 Task: Editing simple light - Theme.
Action: Mouse moved to (199, 71)
Screenshot: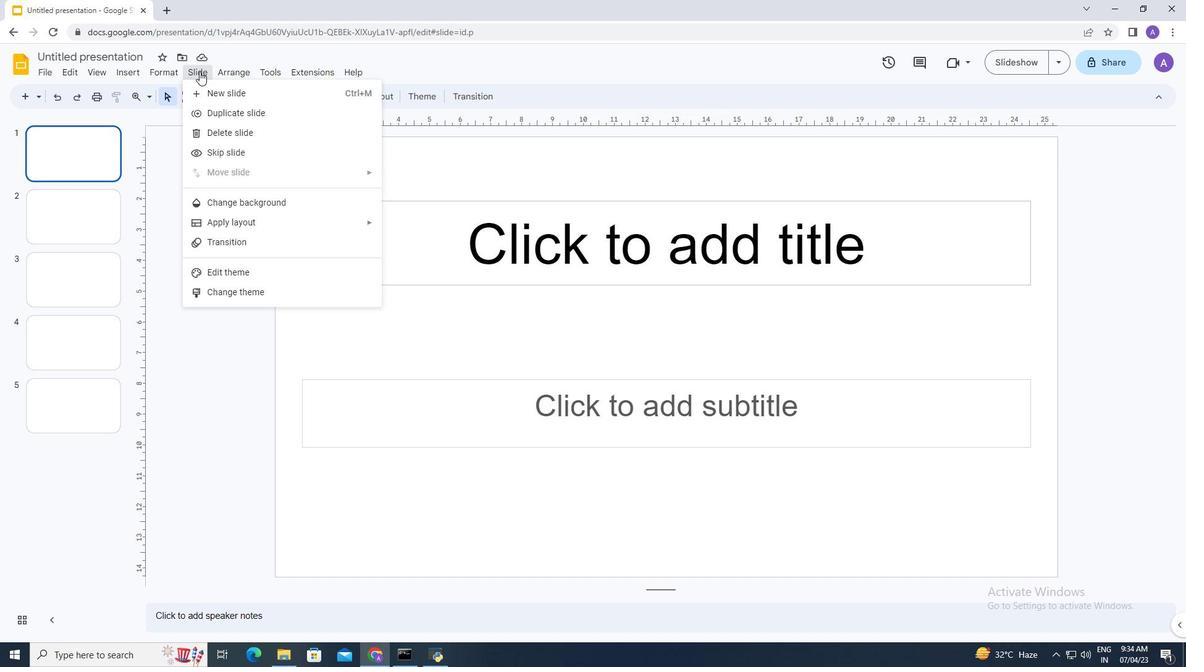 
Action: Mouse pressed left at (199, 71)
Screenshot: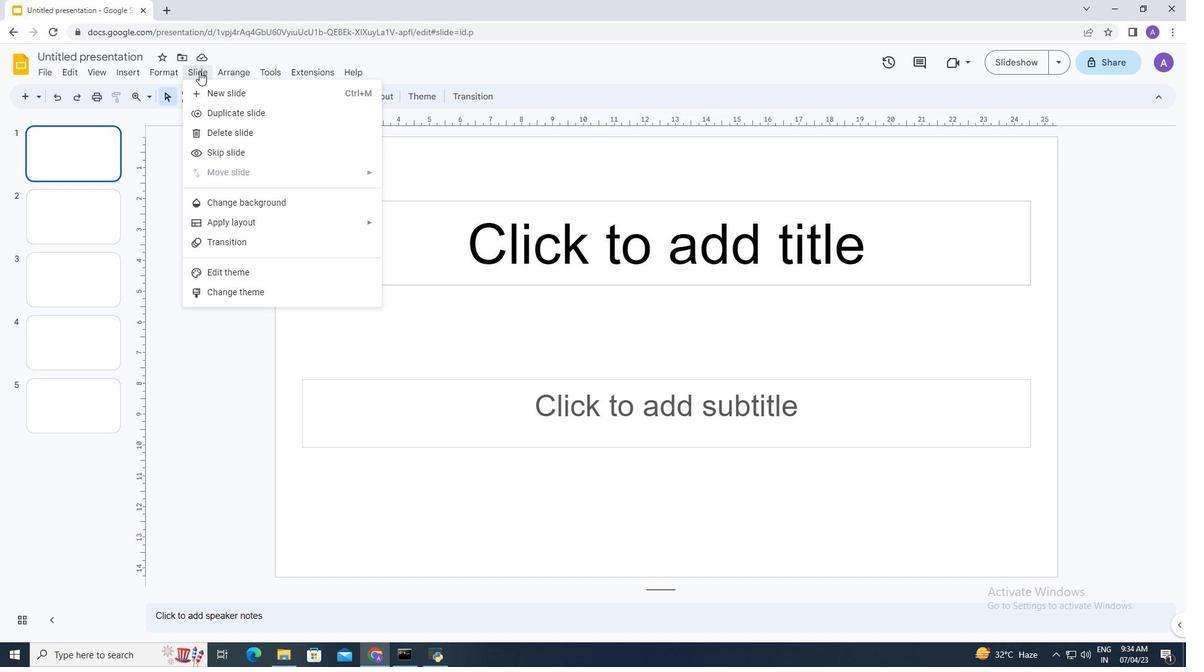 
Action: Mouse moved to (252, 268)
Screenshot: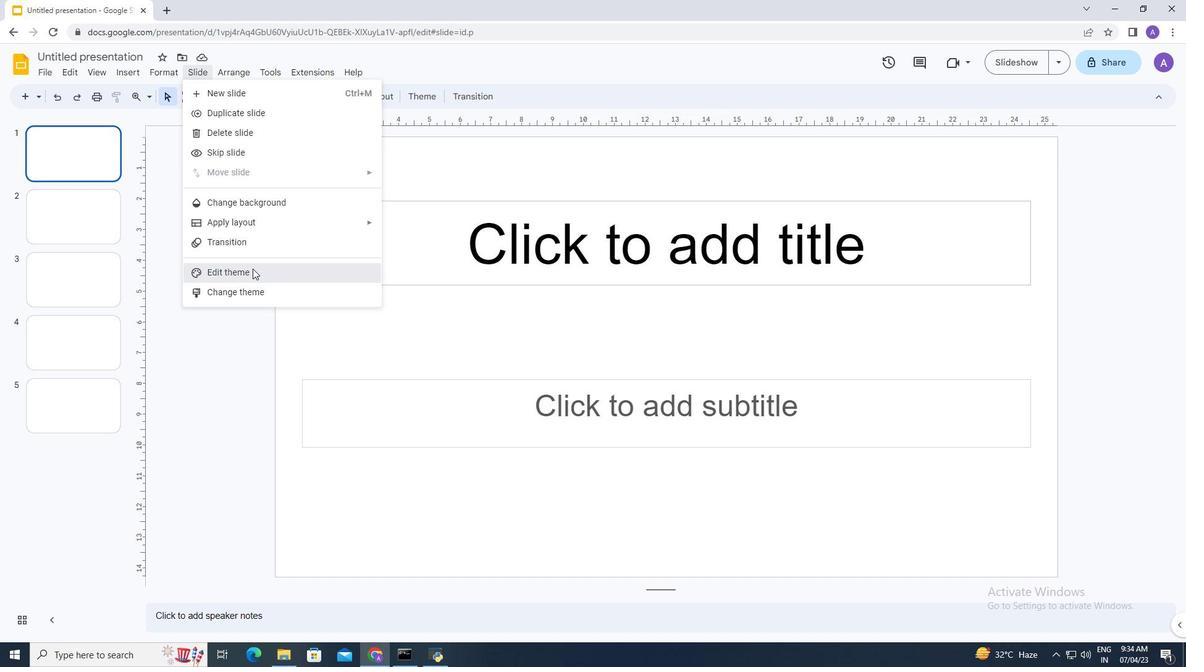 
Action: Mouse pressed left at (252, 268)
Screenshot: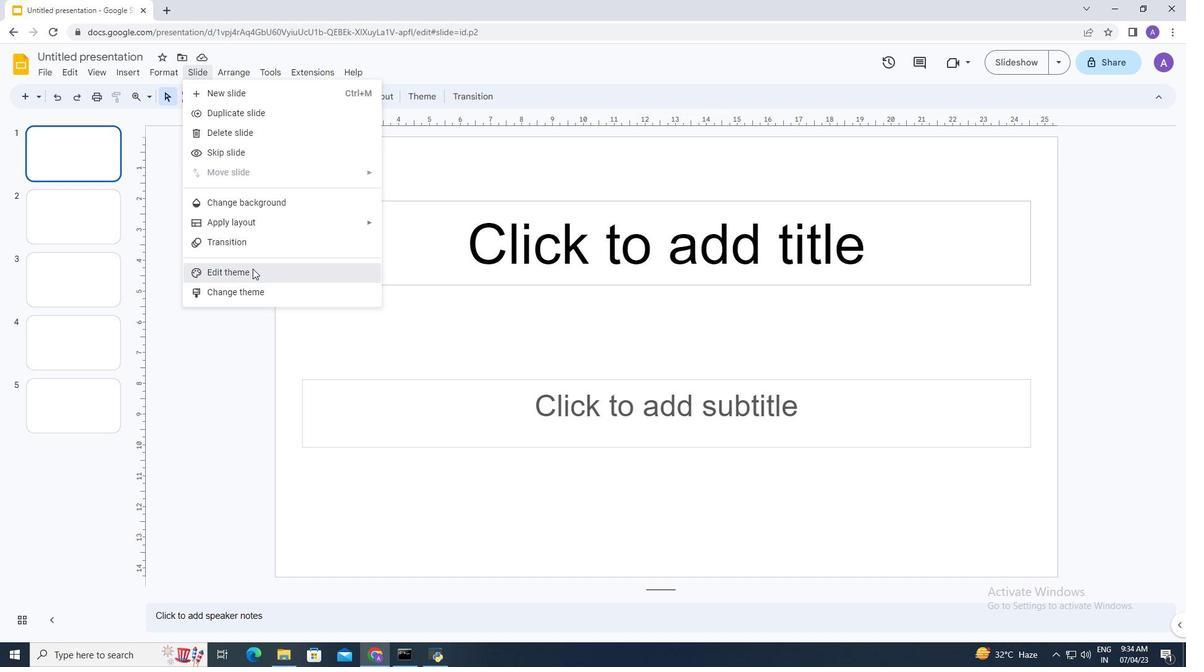 
Action: Mouse moved to (156, 184)
Screenshot: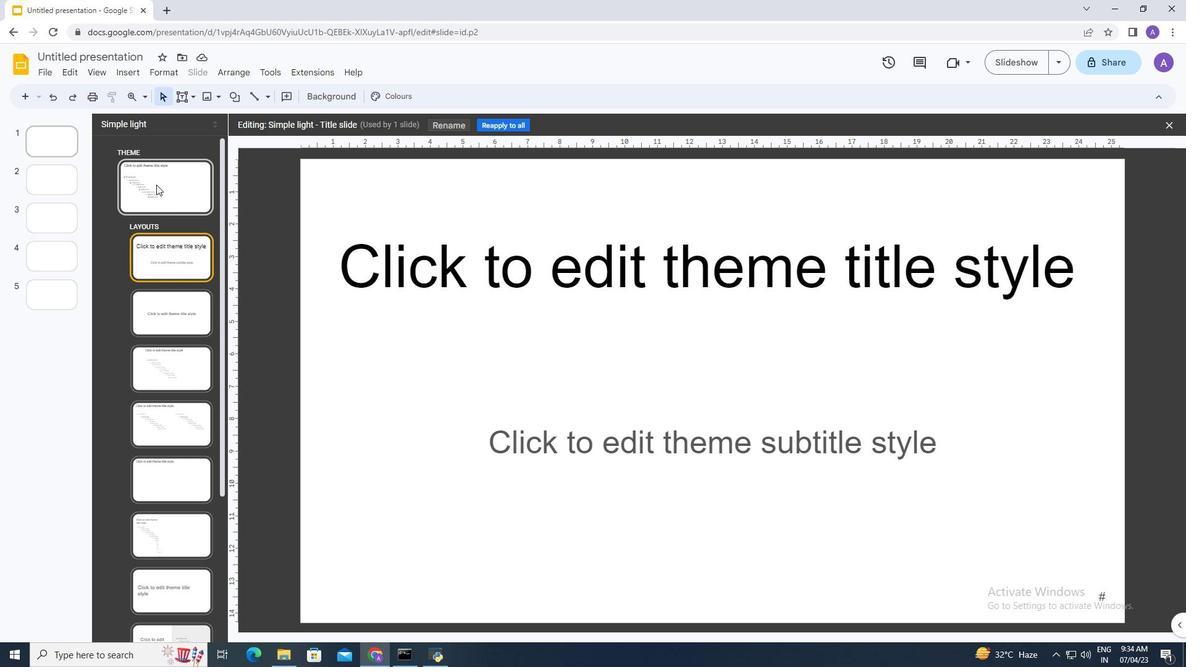 
Action: Mouse pressed left at (156, 184)
Screenshot: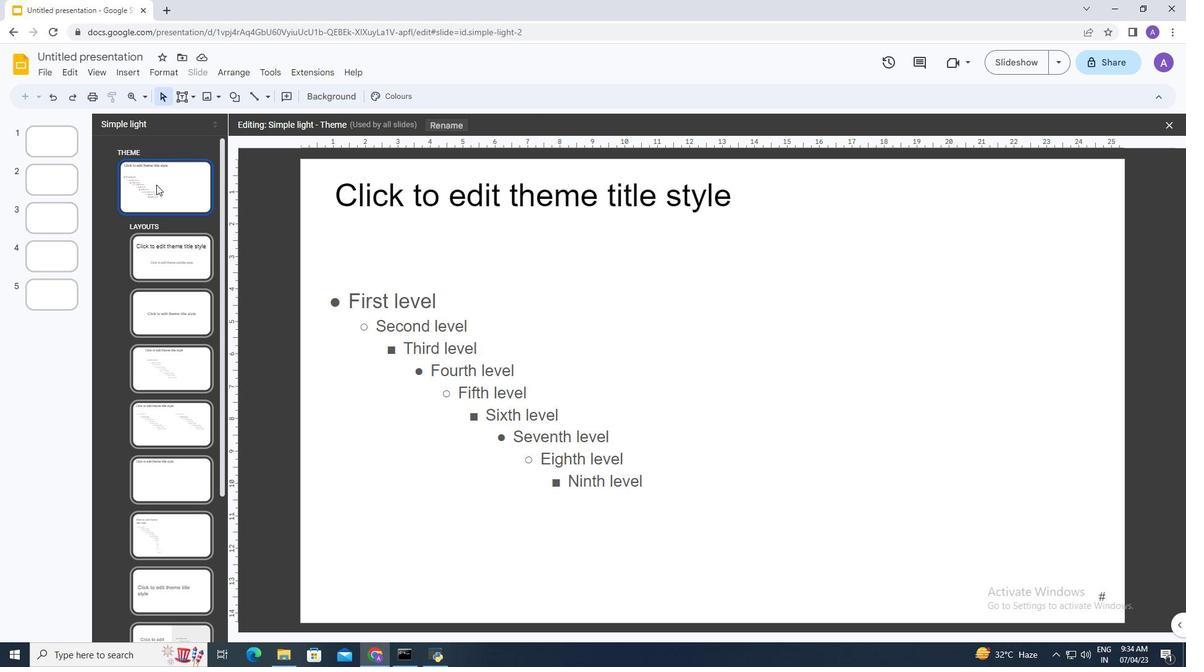 
Action: Mouse moved to (531, 198)
Screenshot: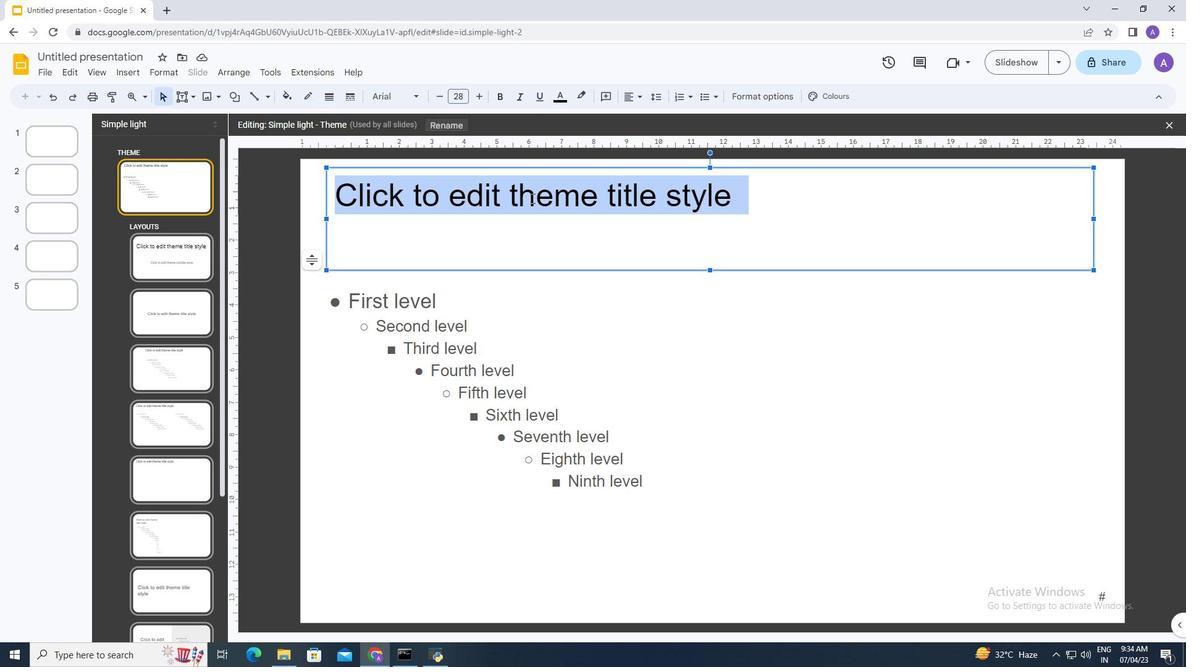 
Action: Mouse pressed left at (531, 198)
Screenshot: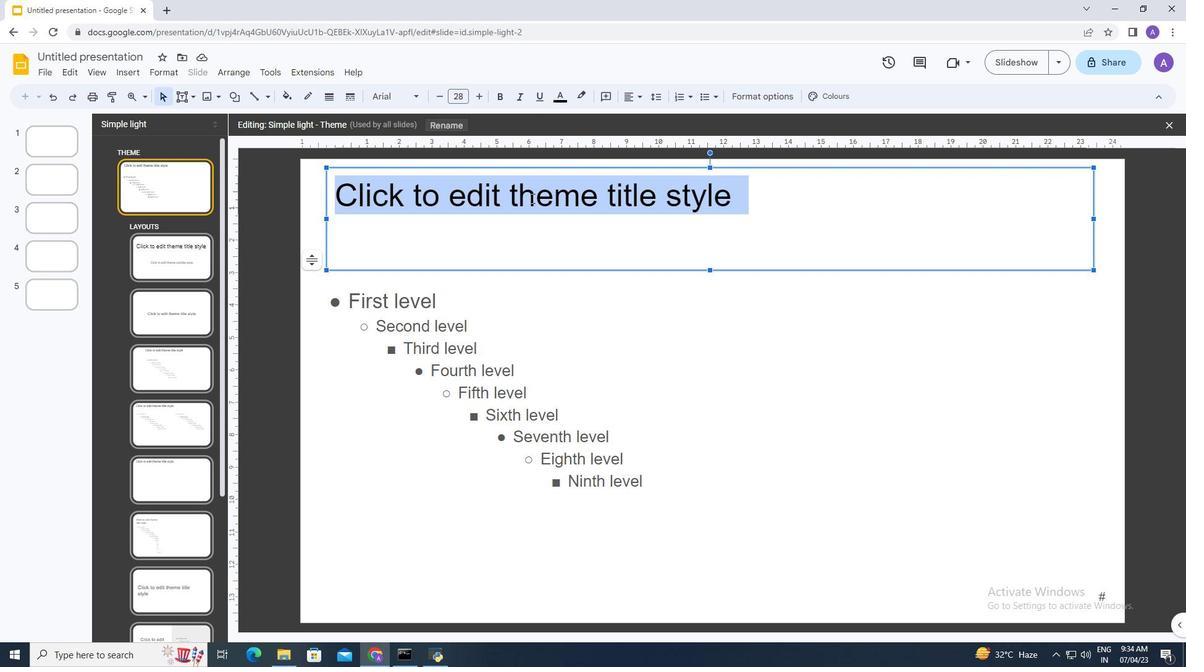 
Action: Mouse moved to (677, 166)
Screenshot: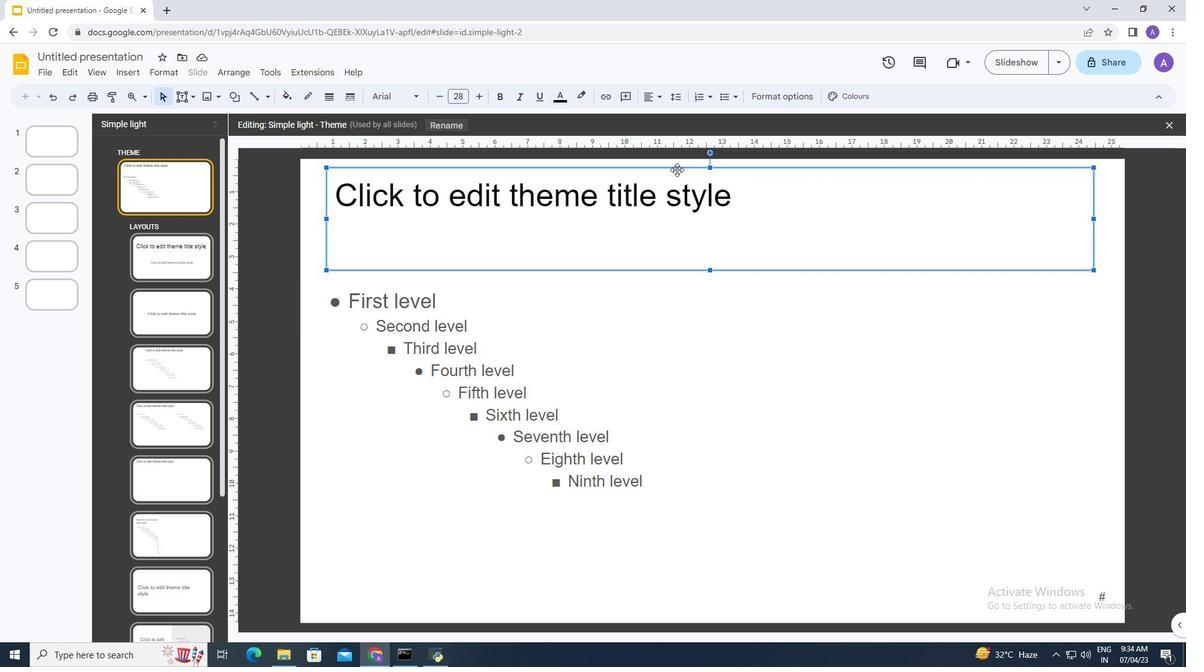 
Action: Mouse pressed left at (677, 166)
Screenshot: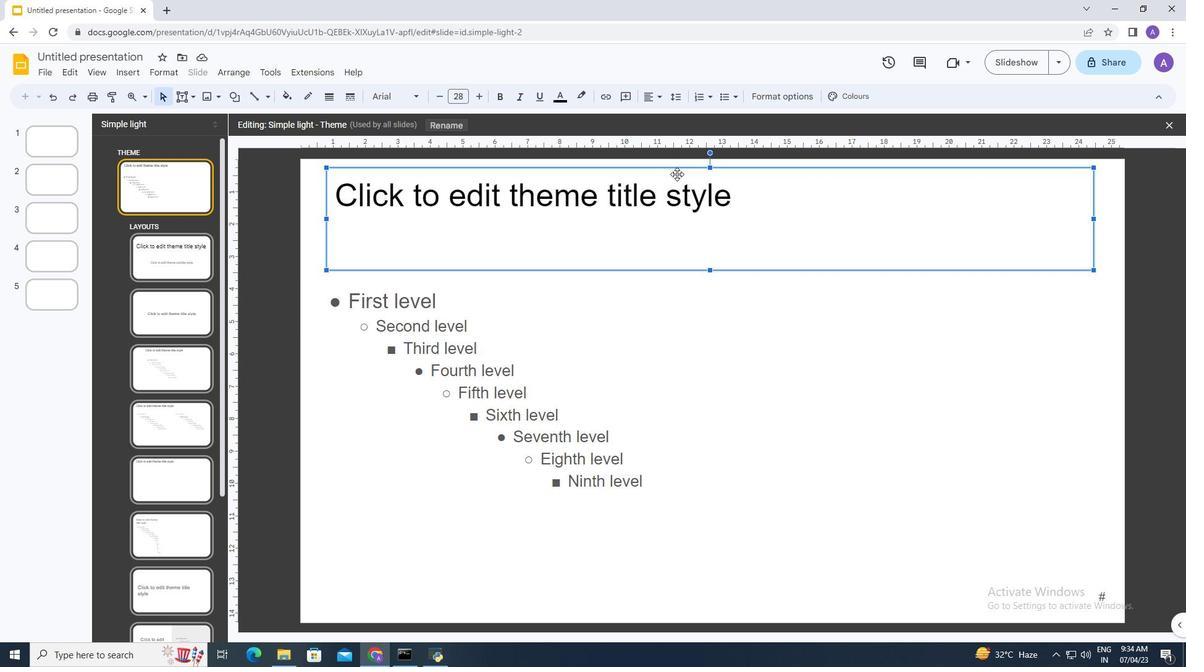 
Action: Mouse moved to (713, 297)
Screenshot: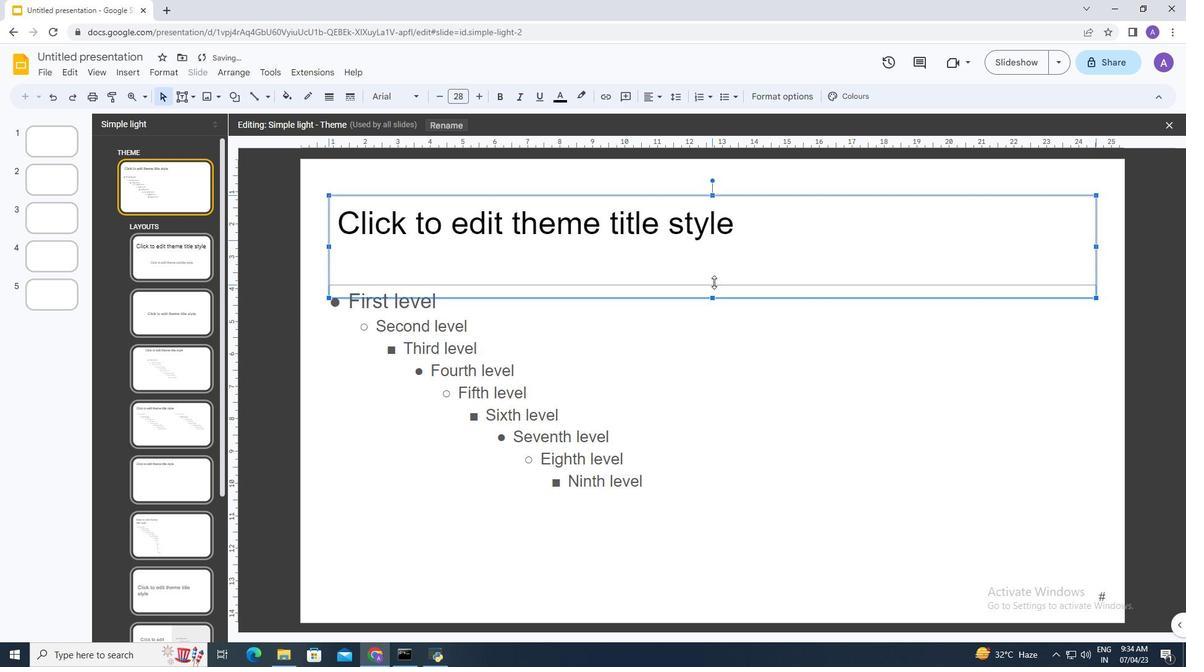 
Action: Mouse pressed left at (713, 297)
Screenshot: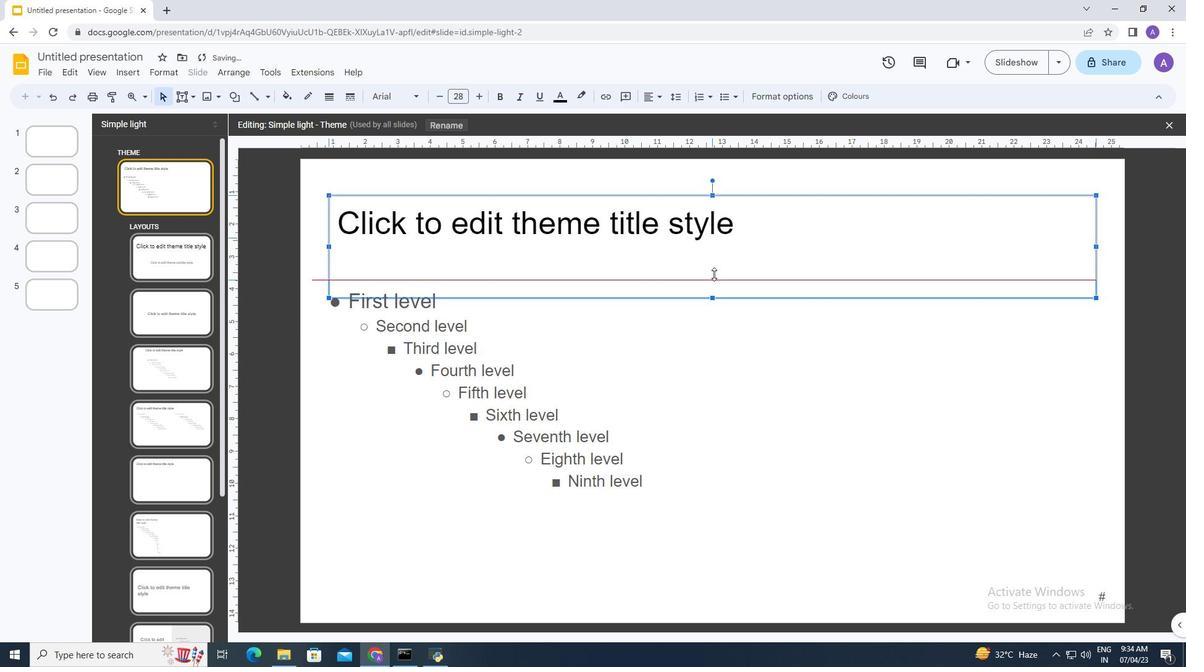 
Action: Mouse moved to (329, 227)
Screenshot: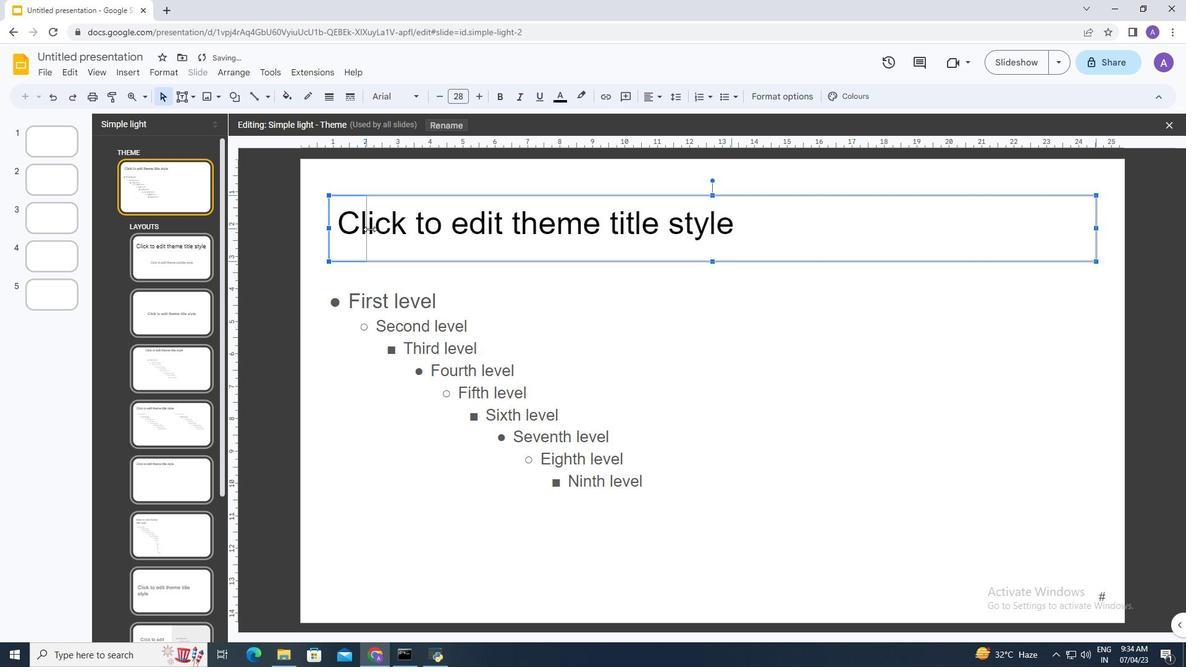 
Action: Mouse pressed left at (329, 227)
Screenshot: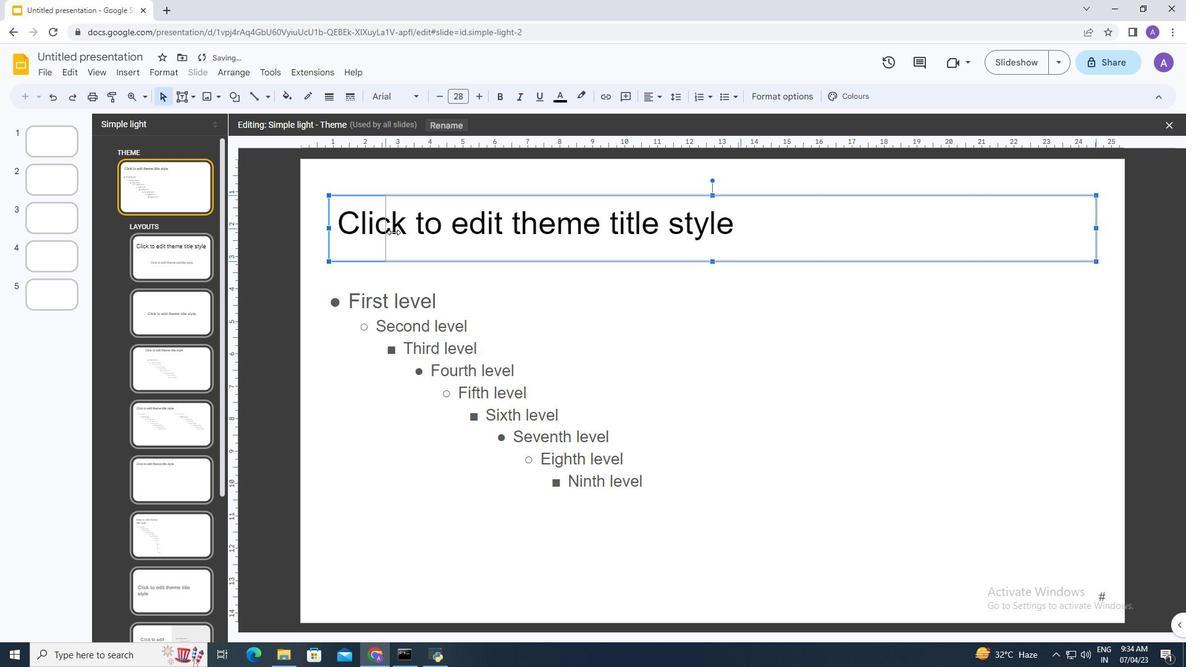 
Action: Mouse moved to (1097, 227)
Screenshot: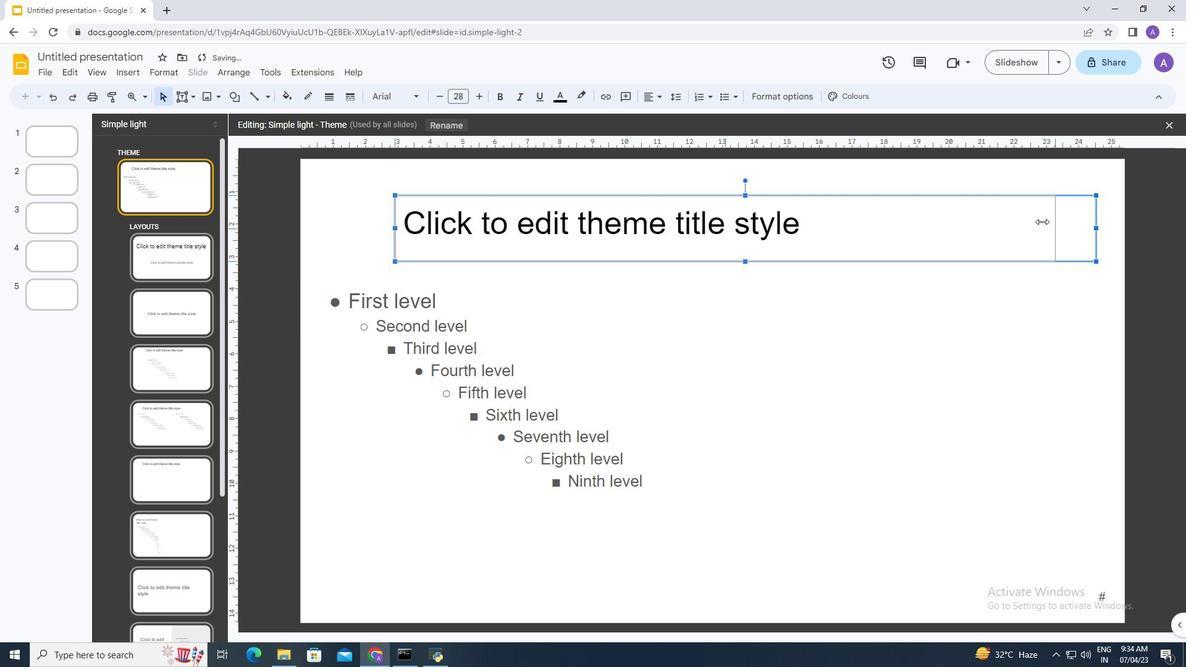 
Action: Mouse pressed left at (1097, 227)
Screenshot: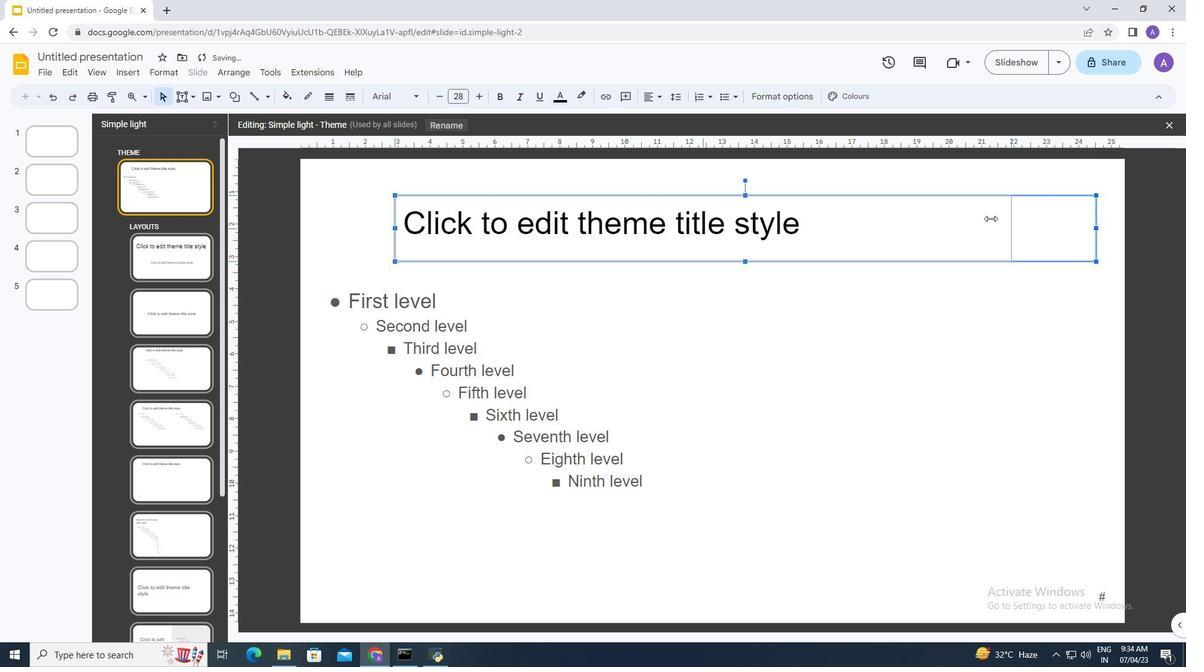 
Action: Mouse moved to (604, 220)
Screenshot: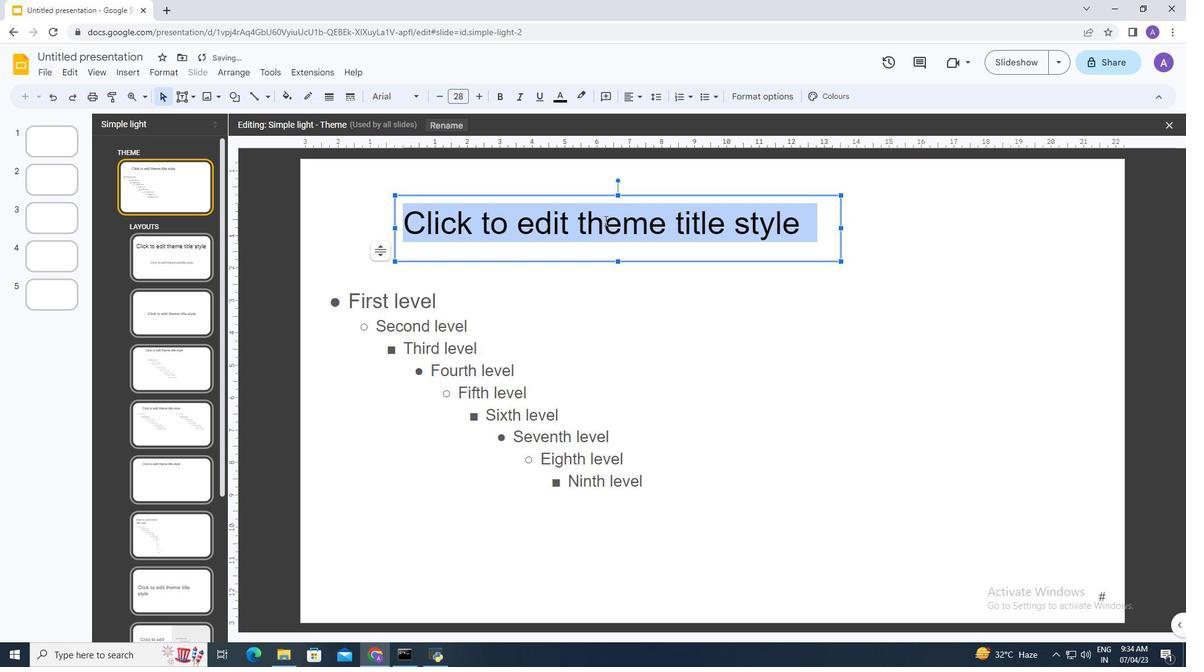 
Action: Mouse pressed left at (604, 220)
Screenshot: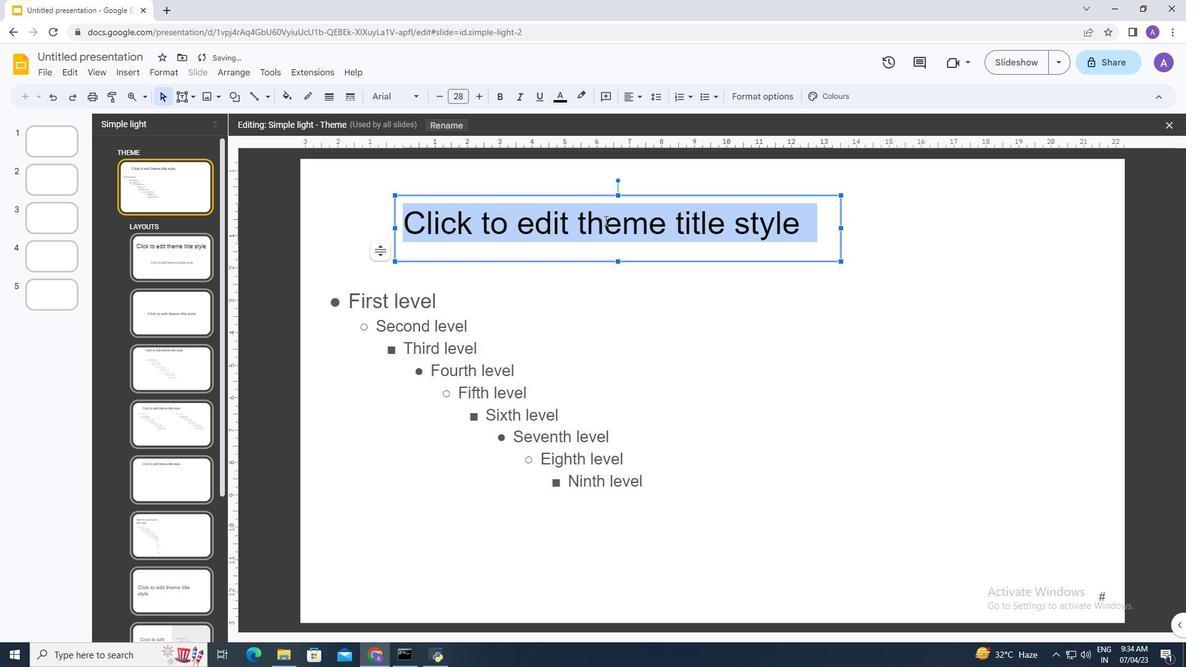 
Action: Mouse moved to (570, 328)
Screenshot: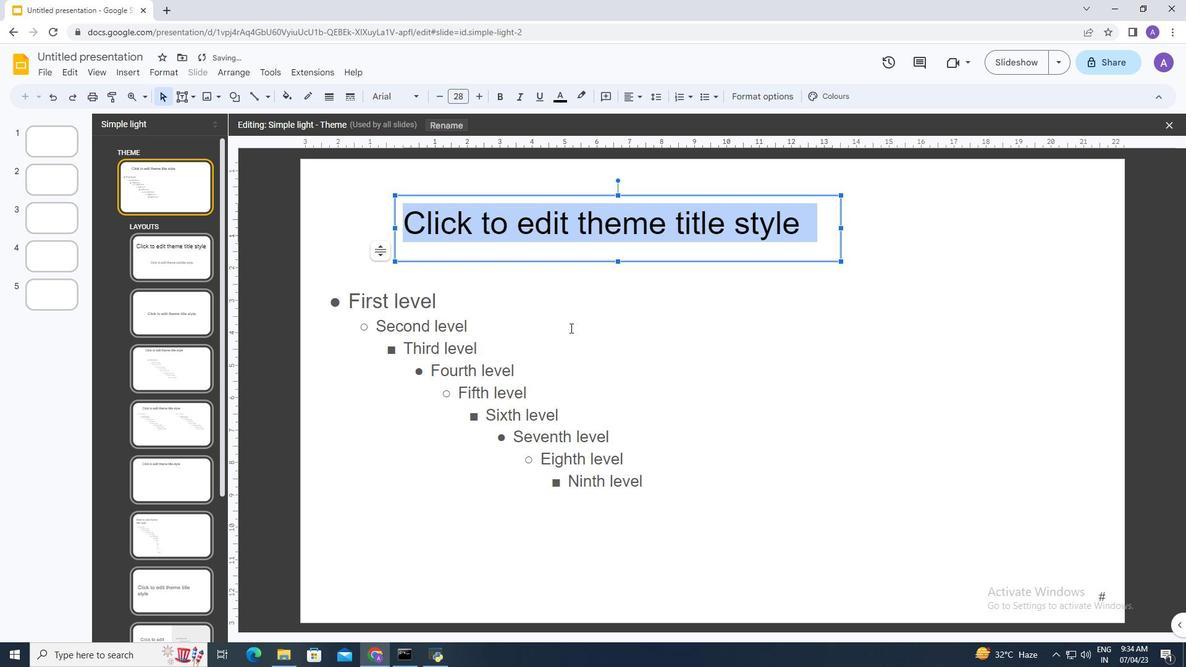 
